 Task: Add filter "In the last 3 months" in the request date.
Action: Mouse moved to (12, 185)
Screenshot: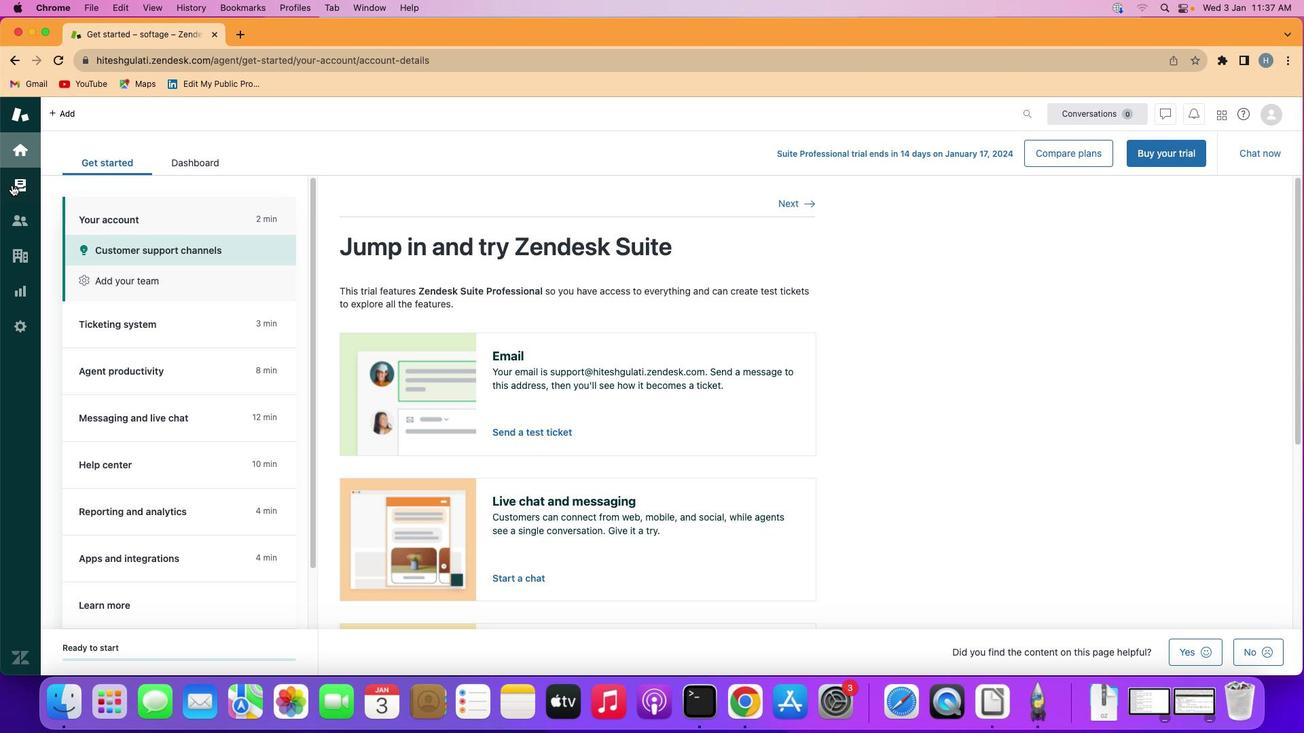 
Action: Mouse pressed left at (12, 185)
Screenshot: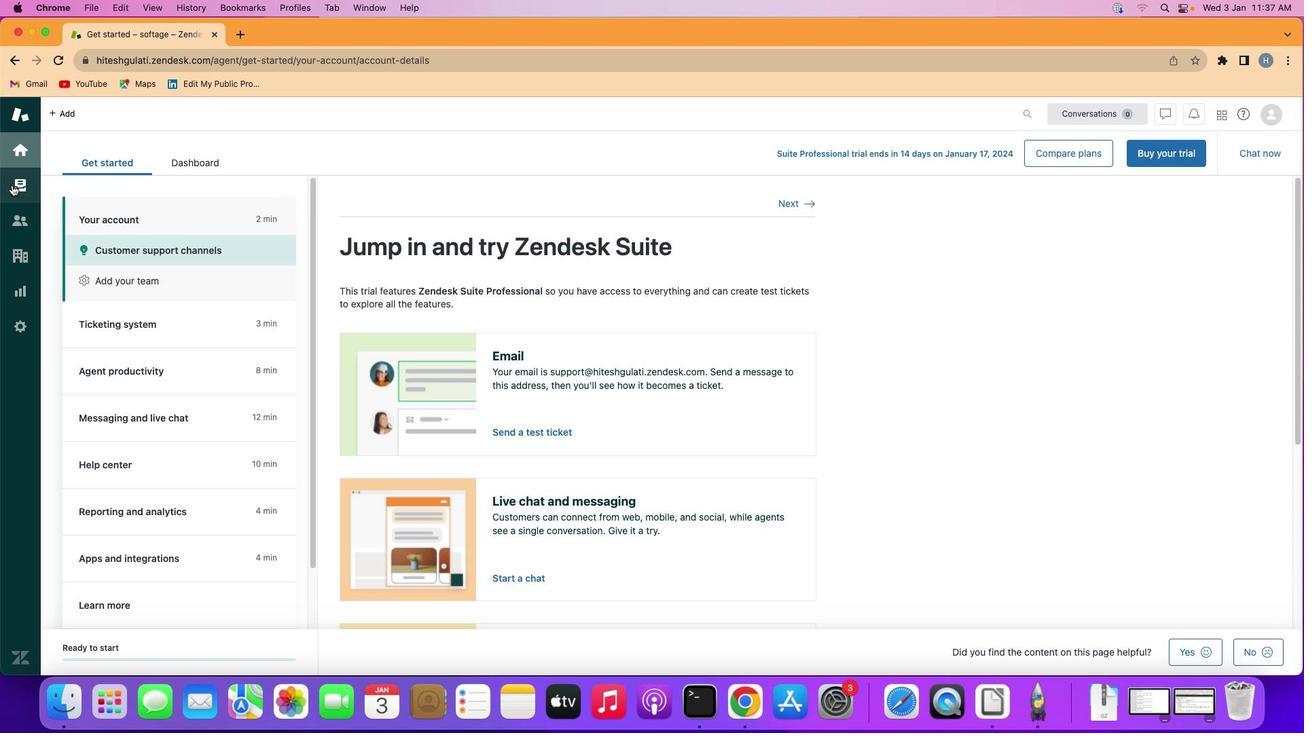 
Action: Mouse moved to (139, 328)
Screenshot: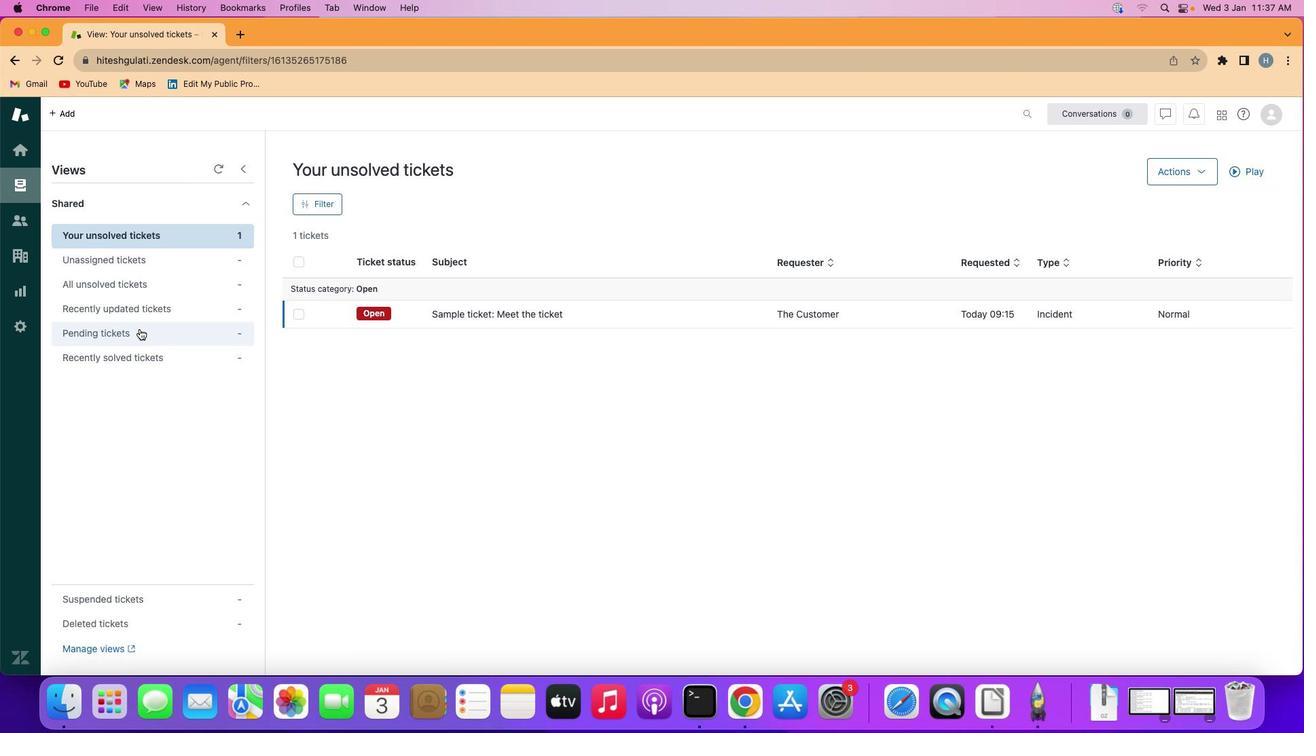 
Action: Mouse pressed left at (139, 328)
Screenshot: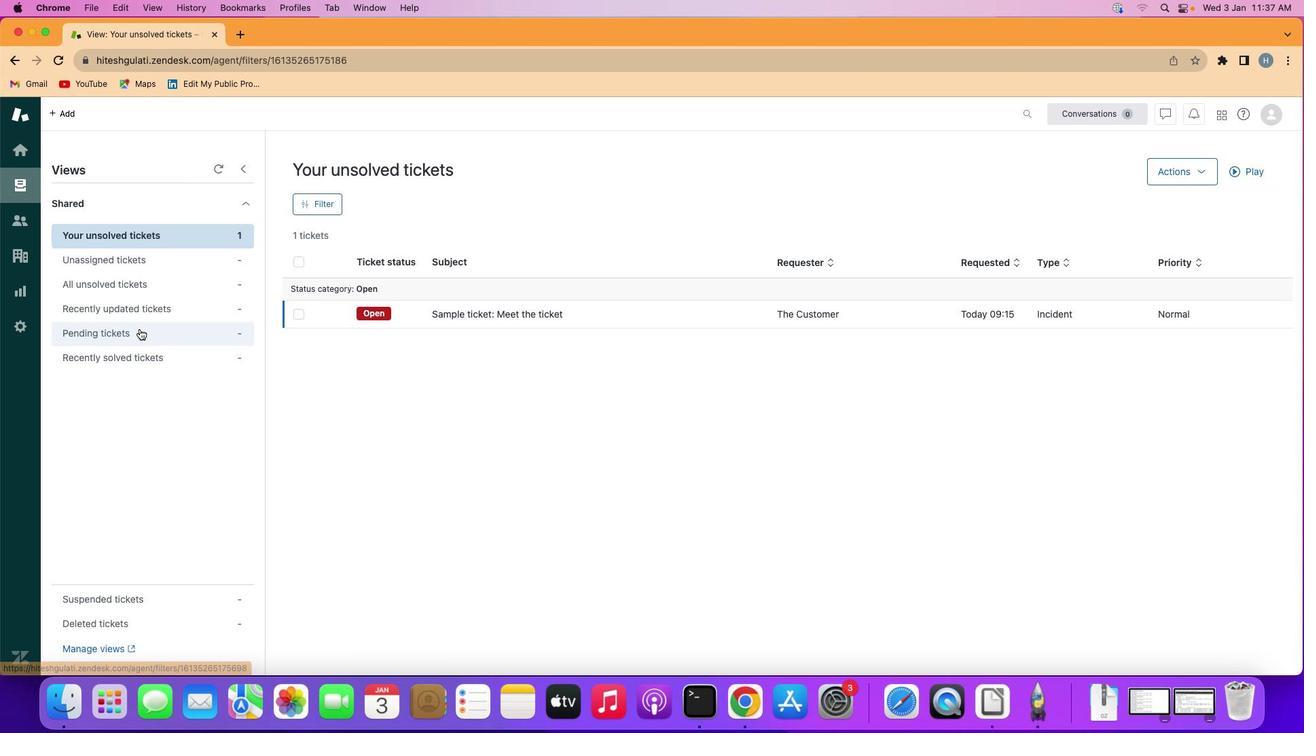 
Action: Mouse moved to (317, 200)
Screenshot: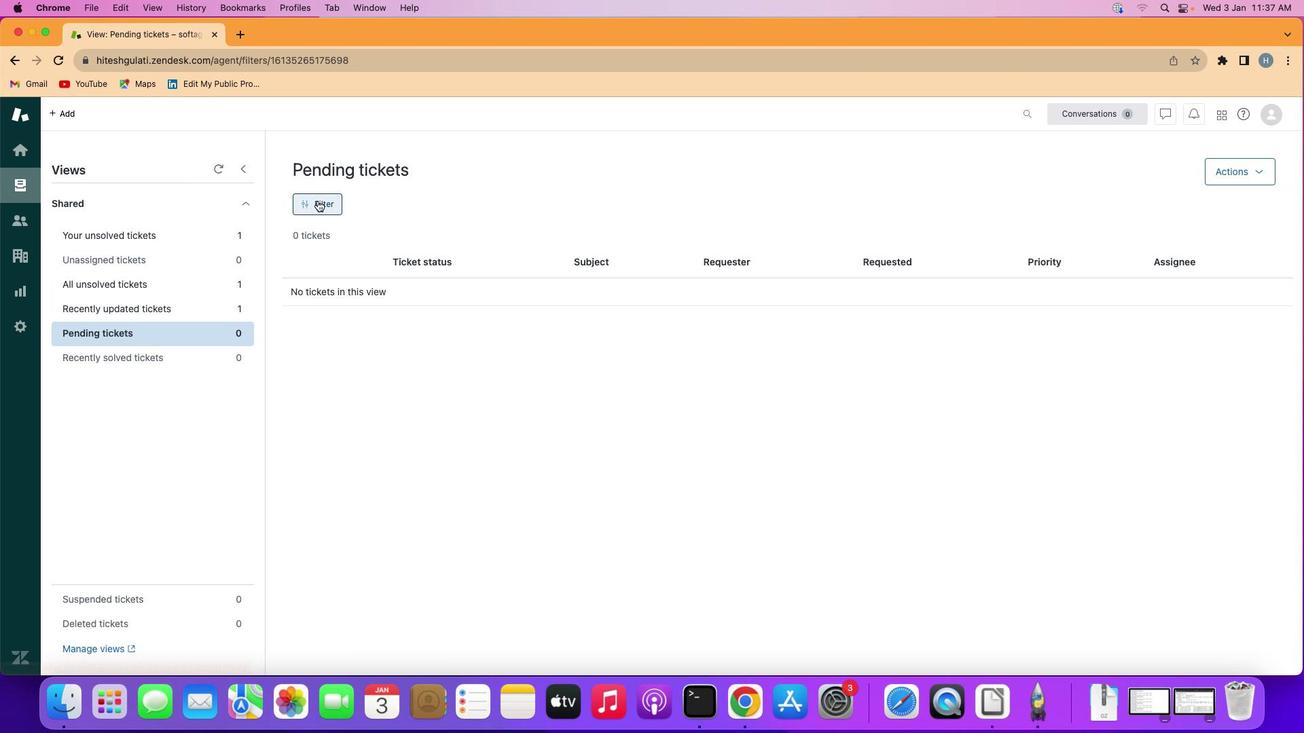 
Action: Mouse pressed left at (317, 200)
Screenshot: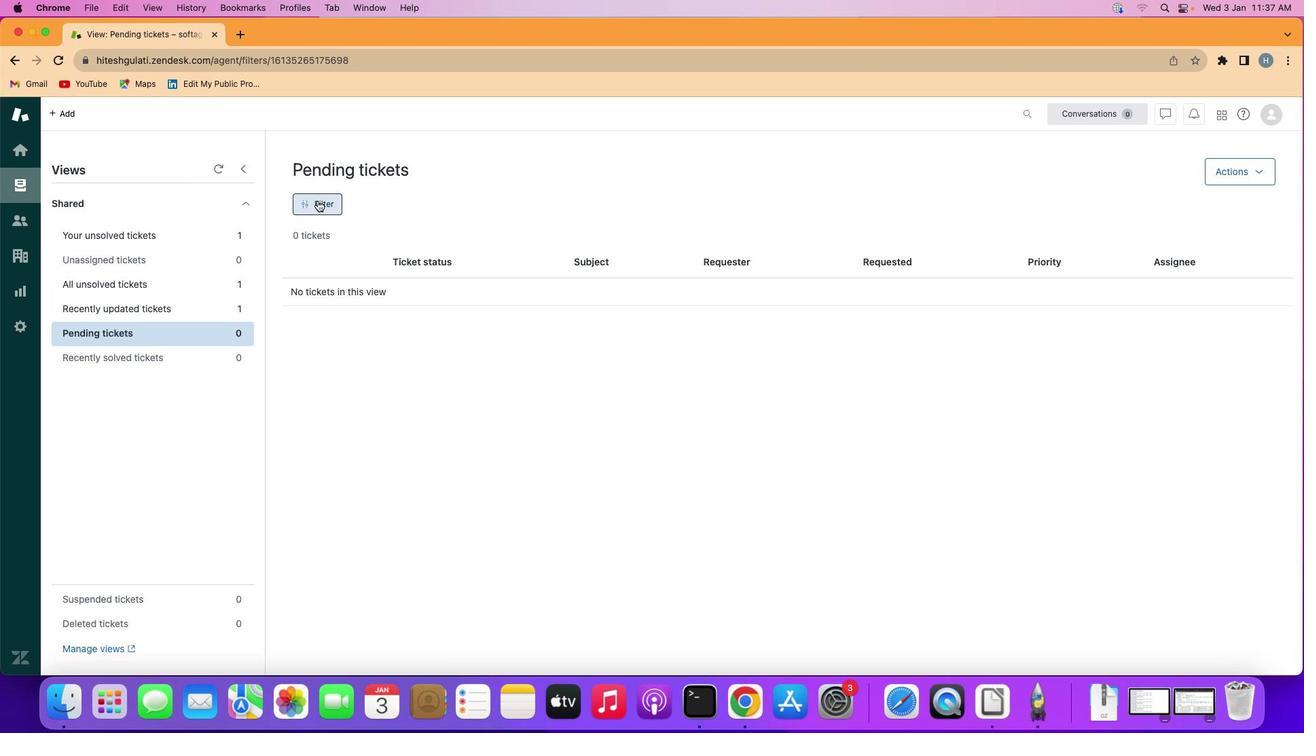 
Action: Mouse moved to (1107, 380)
Screenshot: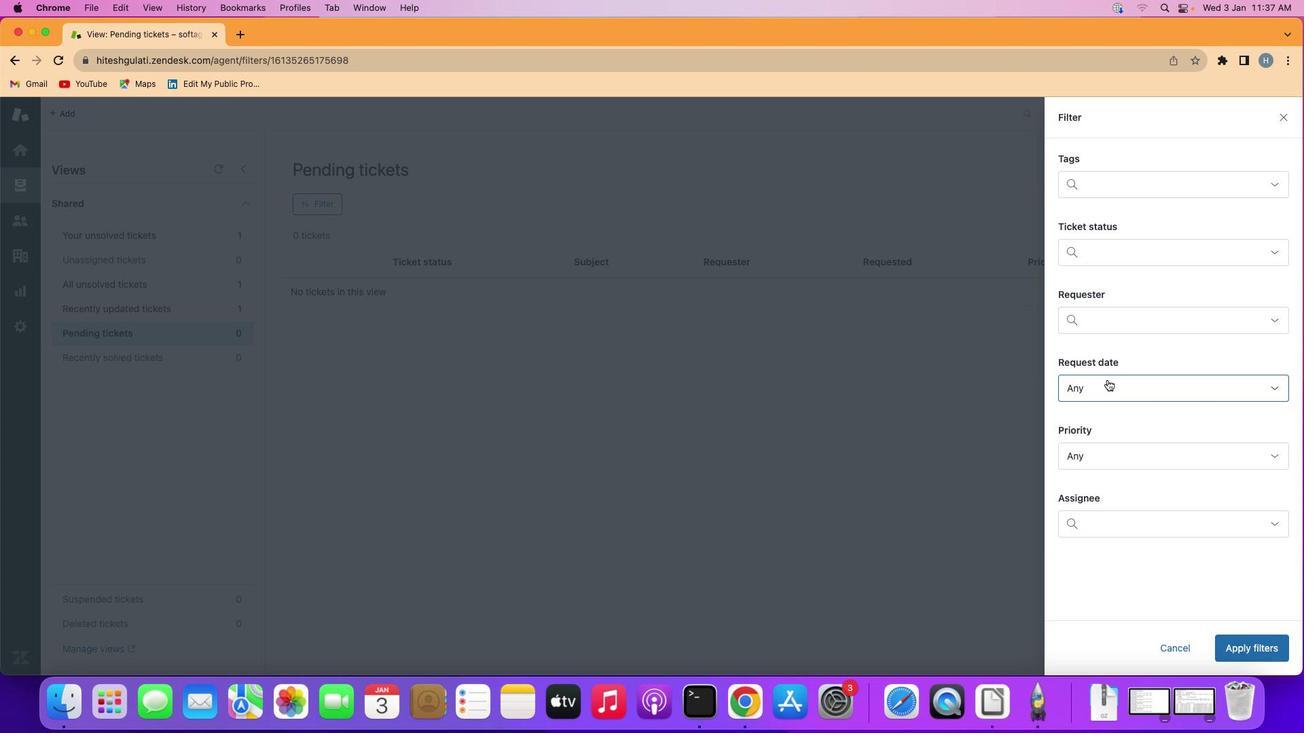 
Action: Mouse pressed left at (1107, 380)
Screenshot: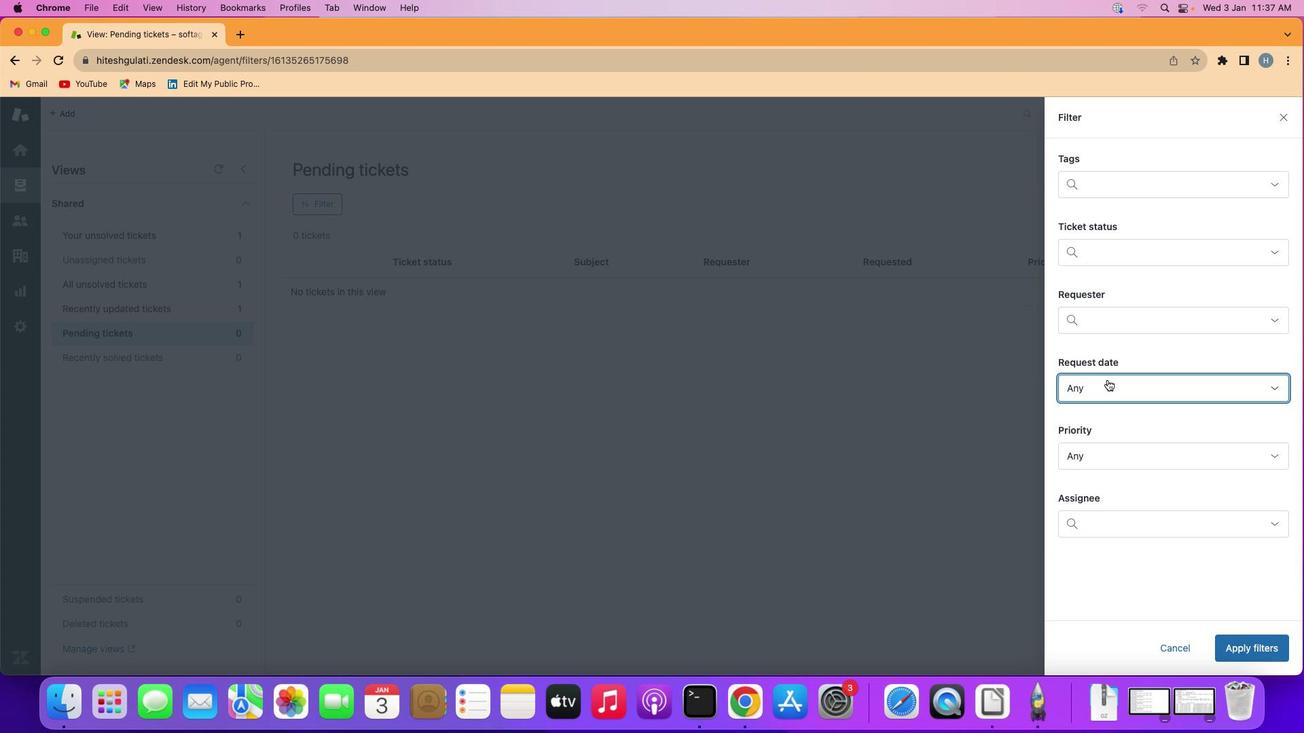 
Action: Mouse moved to (1155, 513)
Screenshot: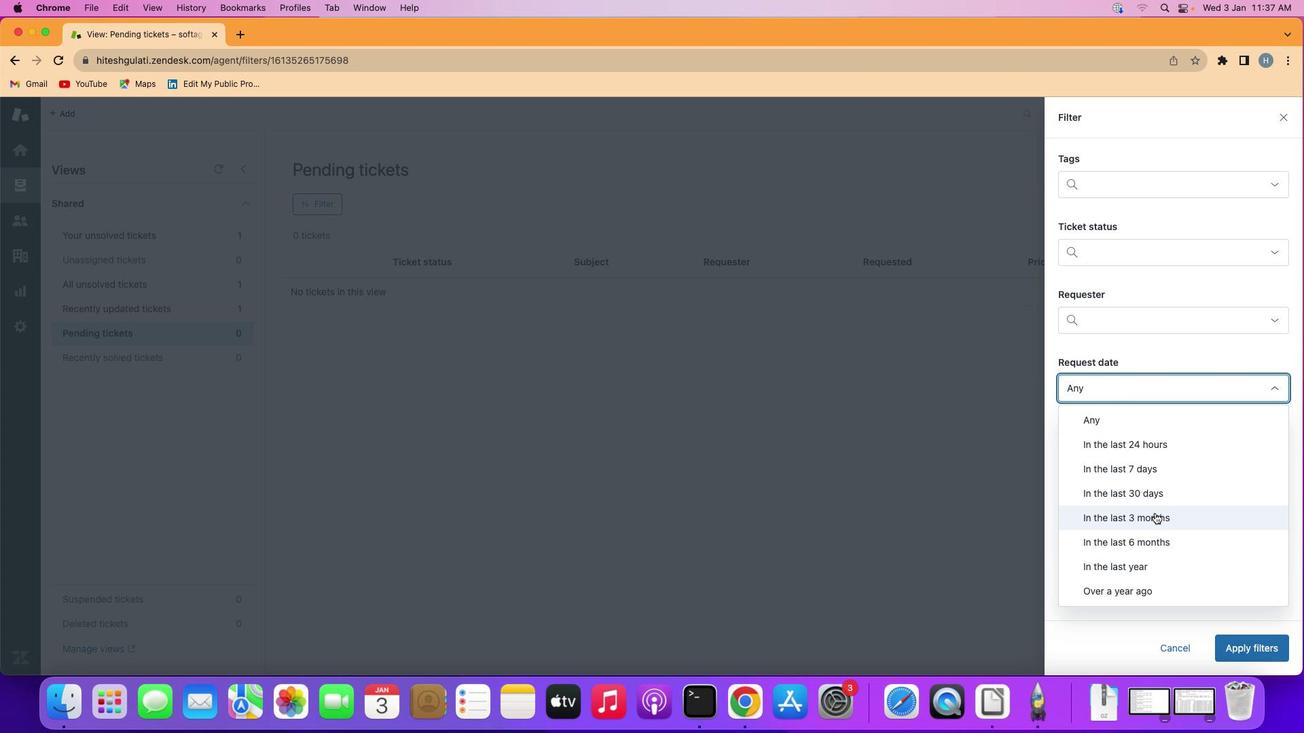 
Action: Mouse pressed left at (1155, 513)
Screenshot: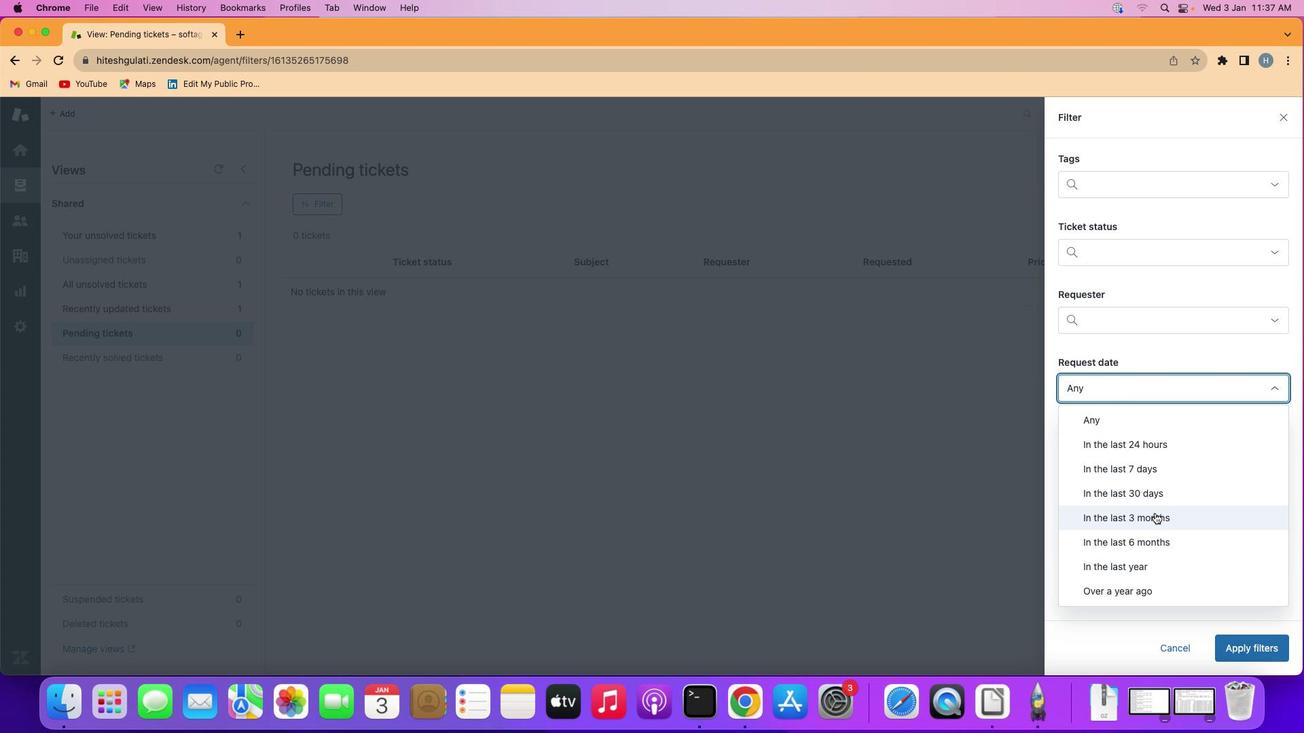 
Action: Mouse moved to (1243, 645)
Screenshot: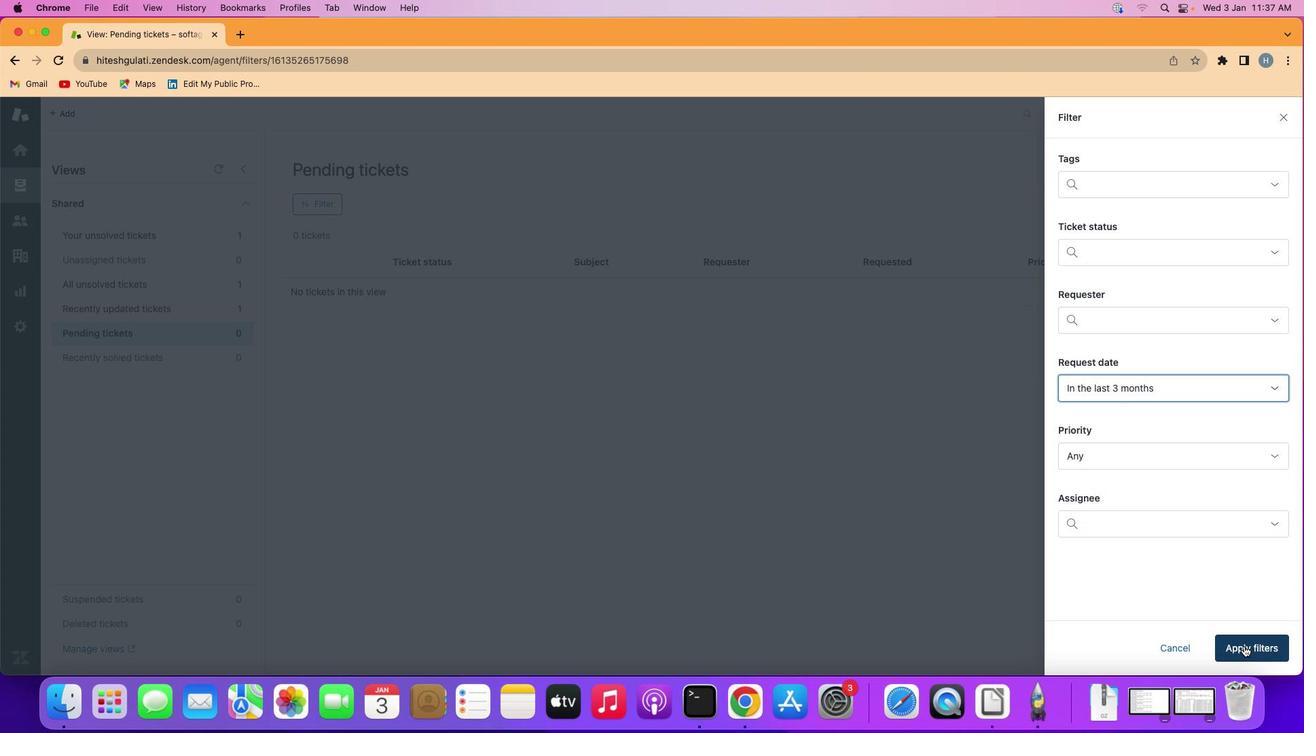 
Action: Mouse pressed left at (1243, 645)
Screenshot: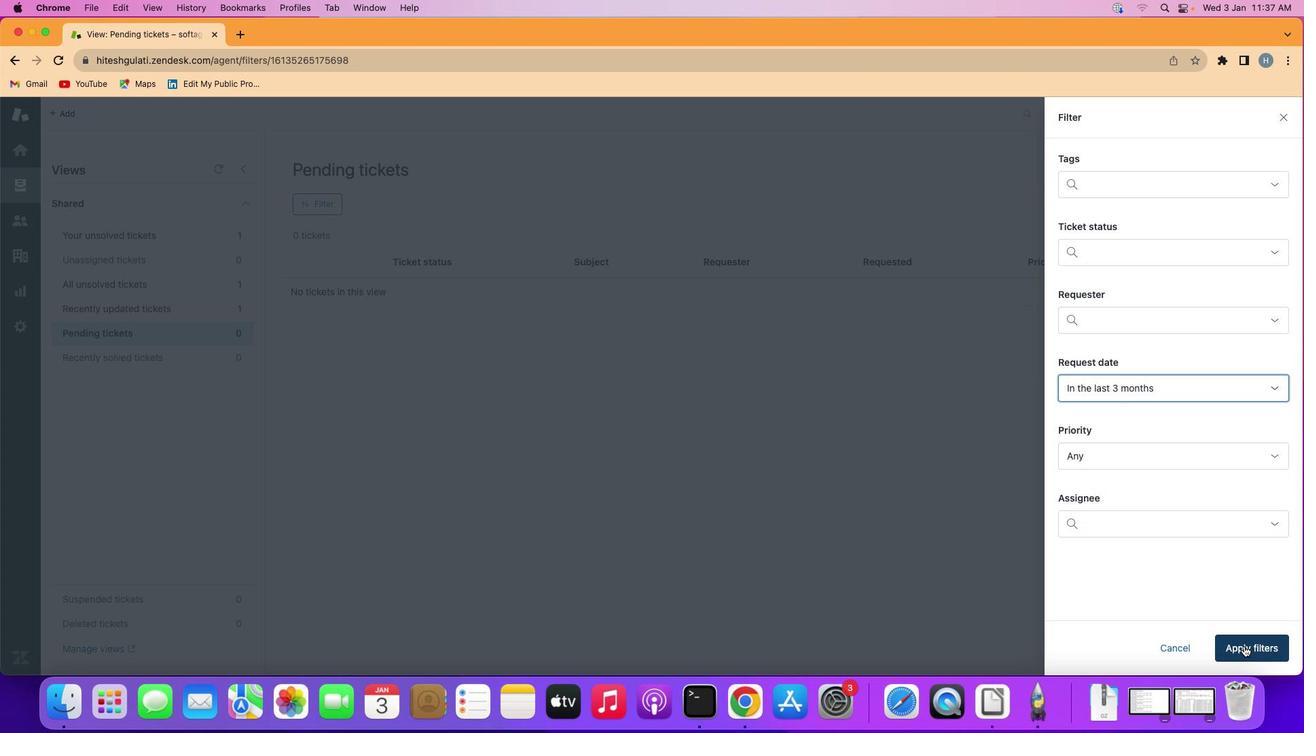 
Action: Mouse moved to (506, 366)
Screenshot: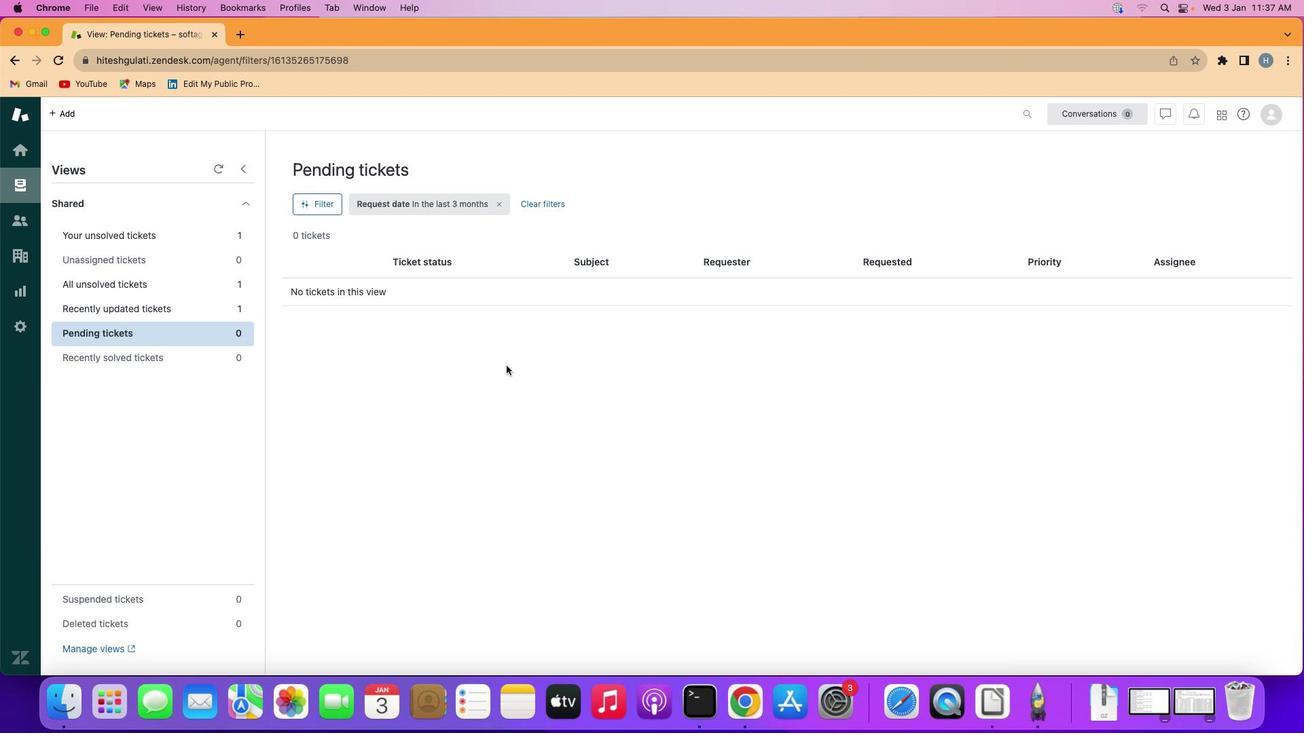 
